 Task: Create Card Card0000000008 in Board Board0000000002 in Workspace WS0000000001 in Trello. Create Card Card0000000009 in Board Board0000000003 in Workspace WS0000000001 in Trello. Create Card Card0000000010 in Board Board0000000003 in Workspace WS0000000001 in Trello. Create Card Card0000000011 in Board Board0000000003 in Workspace WS0000000001 in Trello. Create Card Card0000000012 in Board Board0000000003 in Workspace WS0000000001 in Trello
Action: Mouse moved to (318, 279)
Screenshot: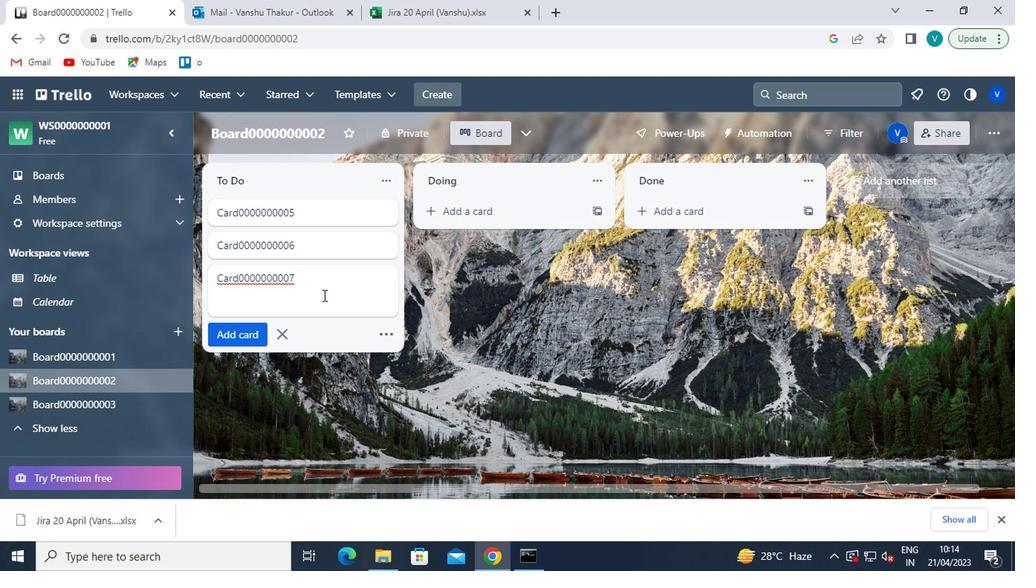 
Action: Mouse pressed left at (318, 279)
Screenshot: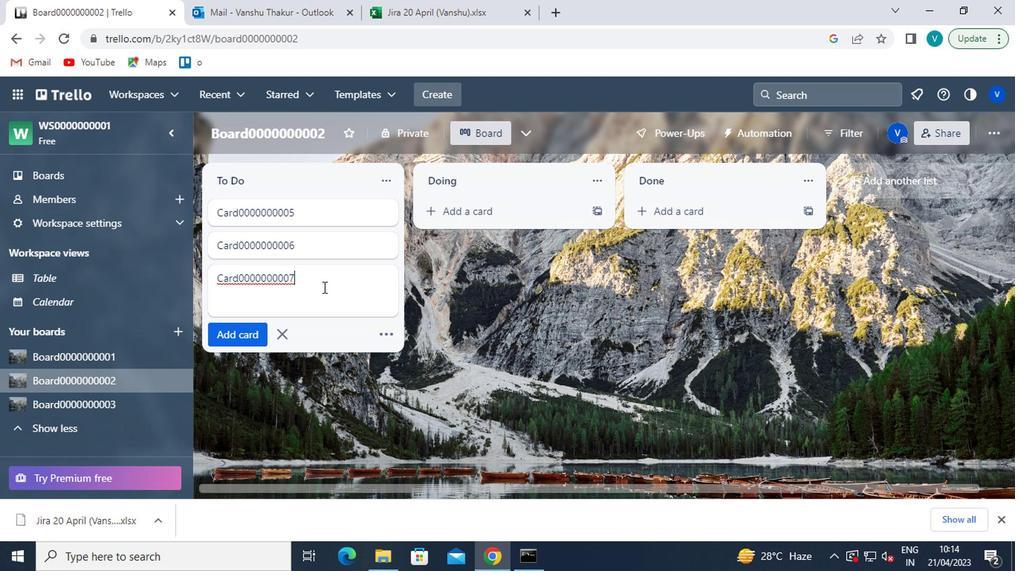 
Action: Key pressed <Key.enter><Key.shift>CARD0000000008
Screenshot: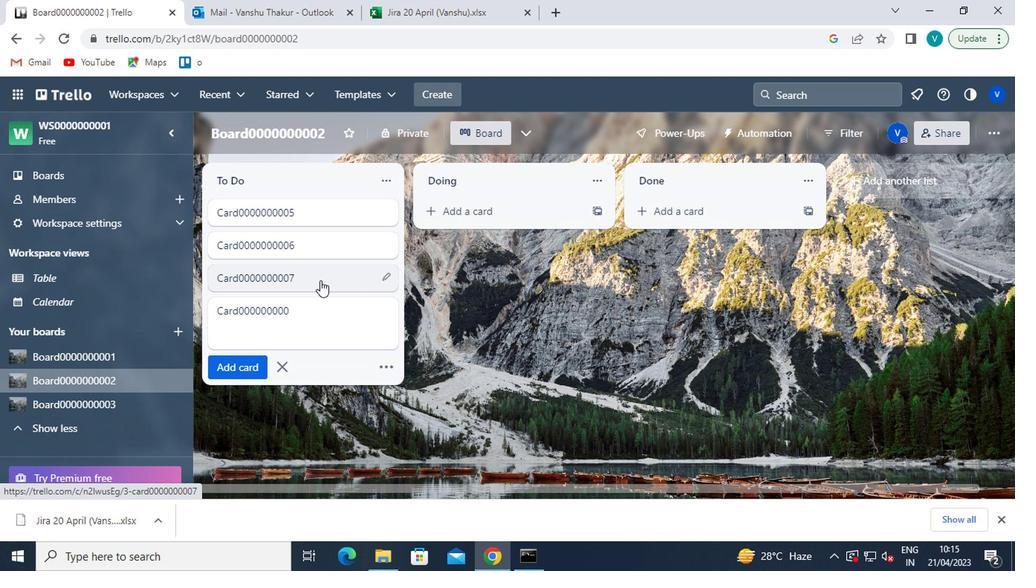 
Action: Mouse moved to (112, 400)
Screenshot: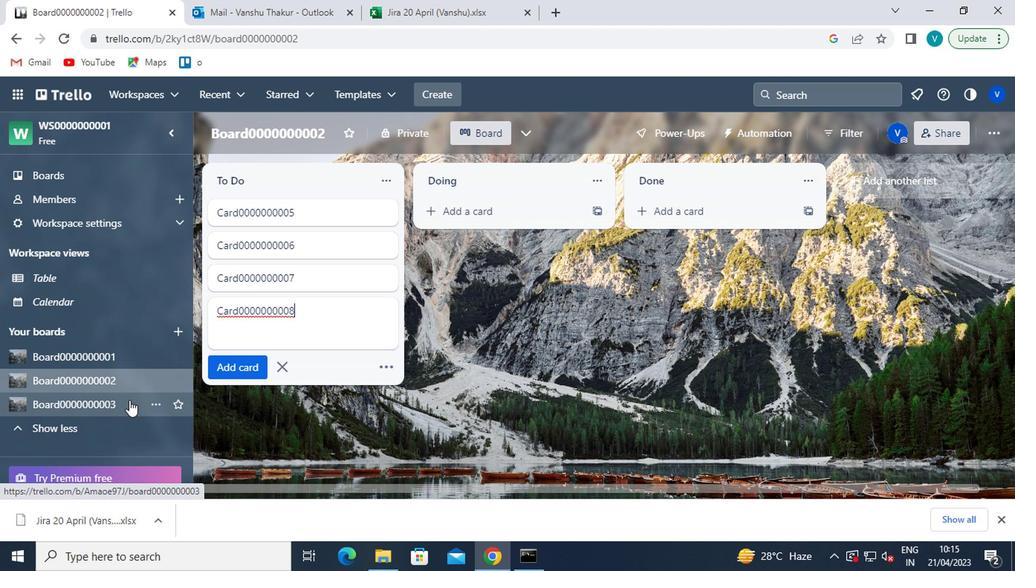 
Action: Mouse pressed left at (112, 400)
Screenshot: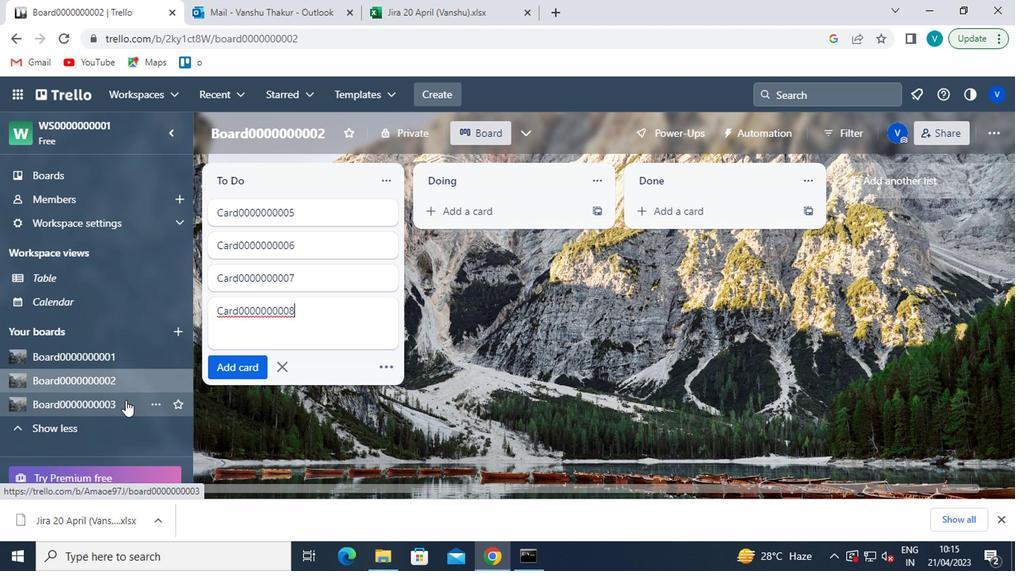 
Action: Mouse moved to (242, 245)
Screenshot: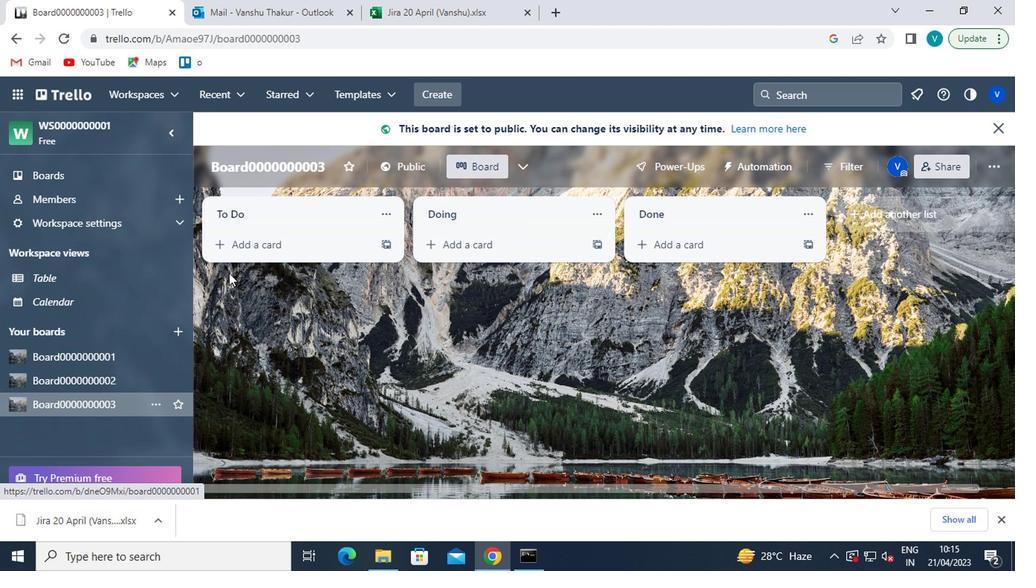 
Action: Mouse pressed left at (242, 245)
Screenshot: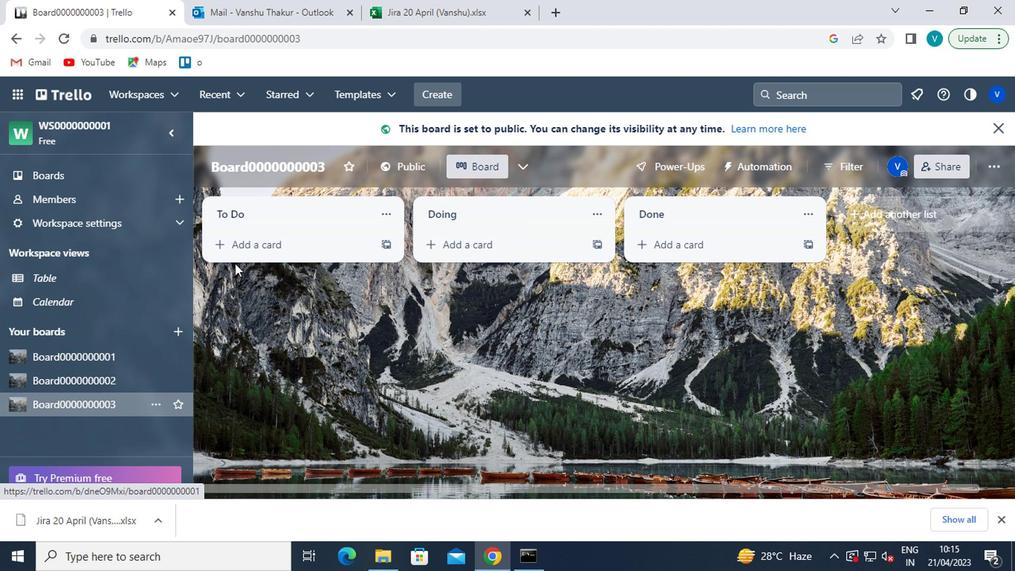 
Action: Key pressed <Key.shift>CARD0000000009<Key.enter><Key.shift>CARD0000000010<Key.enter><Key.shift>CARD0000000011<Key.enter><Key.shift>CARD0000000012
Screenshot: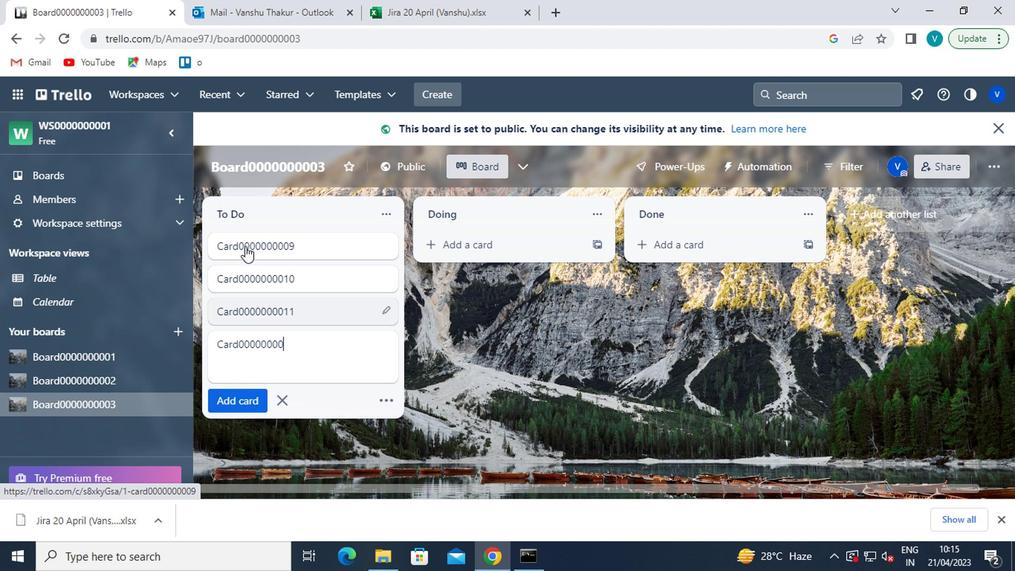 
